 Task: Create a task  Implement load balancing for better resource allocation , assign it to team member softage.9@softage.net in the project TranceTech and update the status of the task to  Off Track , set the priority of the task to Medium.
Action: Mouse moved to (81, 445)
Screenshot: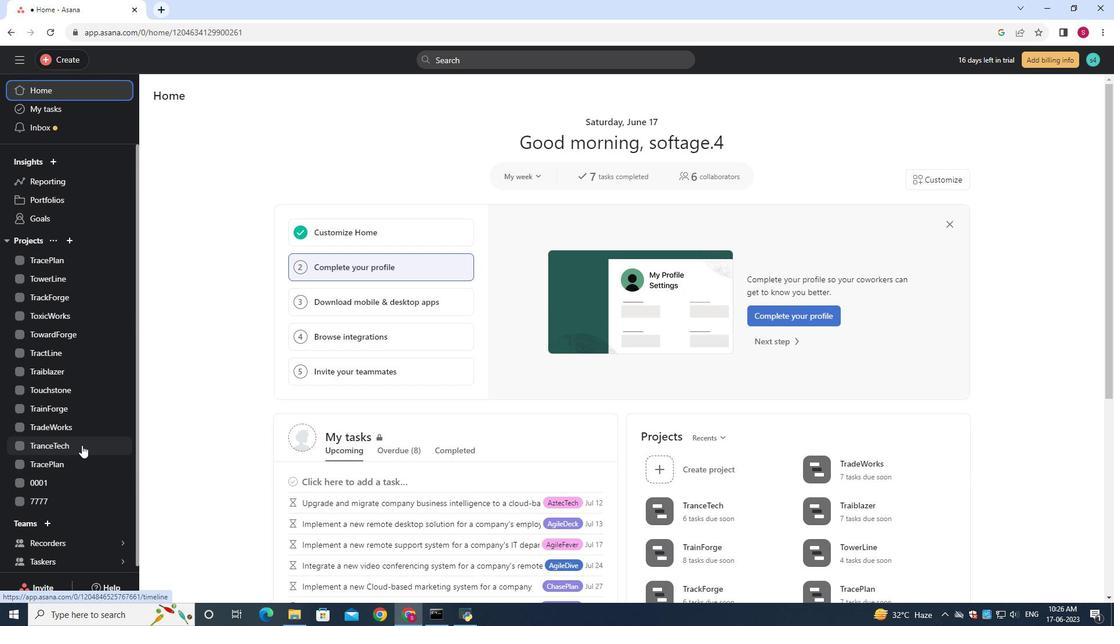 
Action: Mouse pressed left at (81, 445)
Screenshot: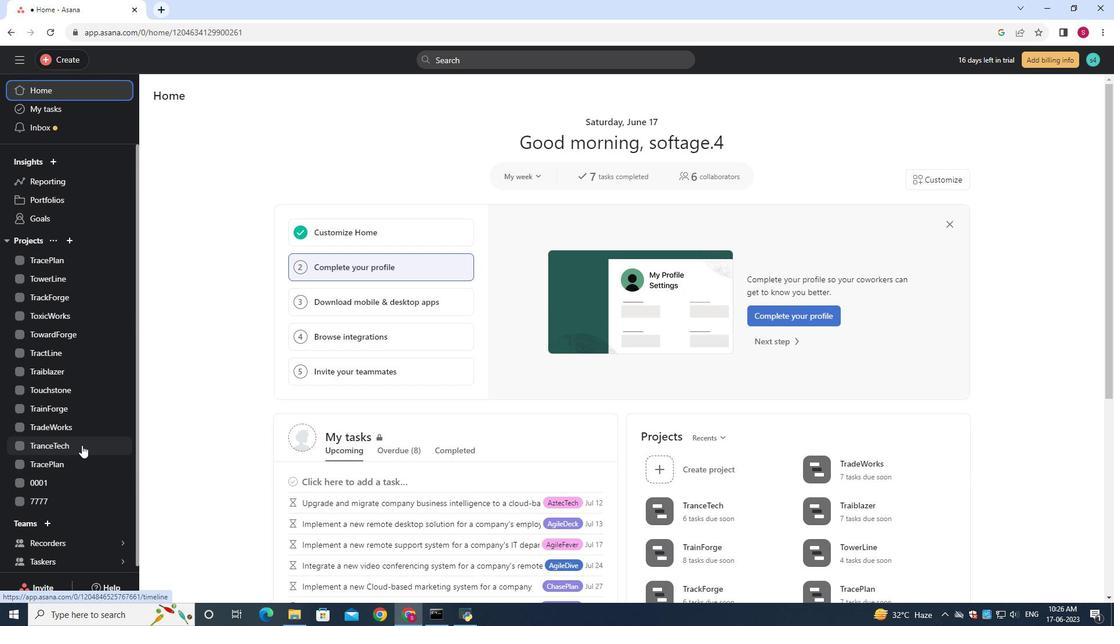 
Action: Mouse moved to (179, 148)
Screenshot: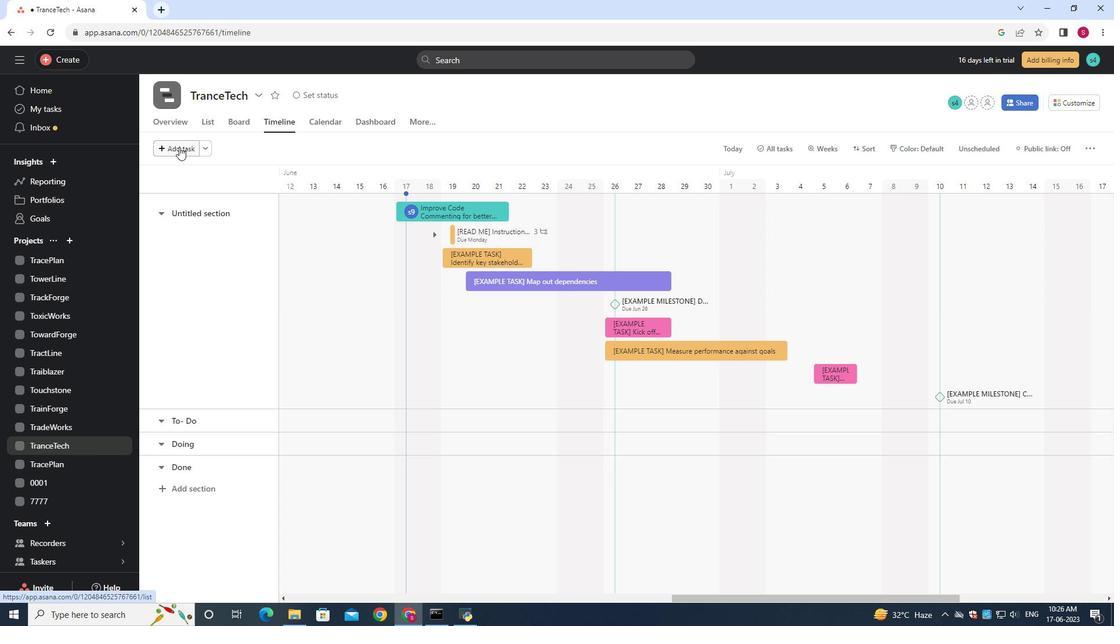 
Action: Mouse pressed left at (179, 147)
Screenshot: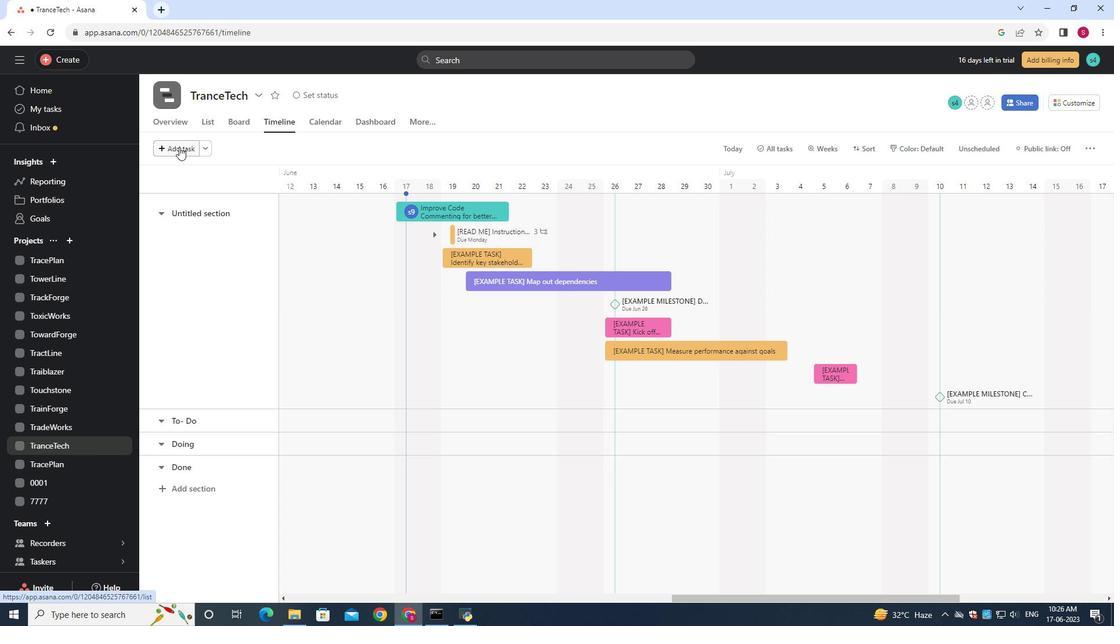 
Action: Mouse moved to (182, 146)
Screenshot: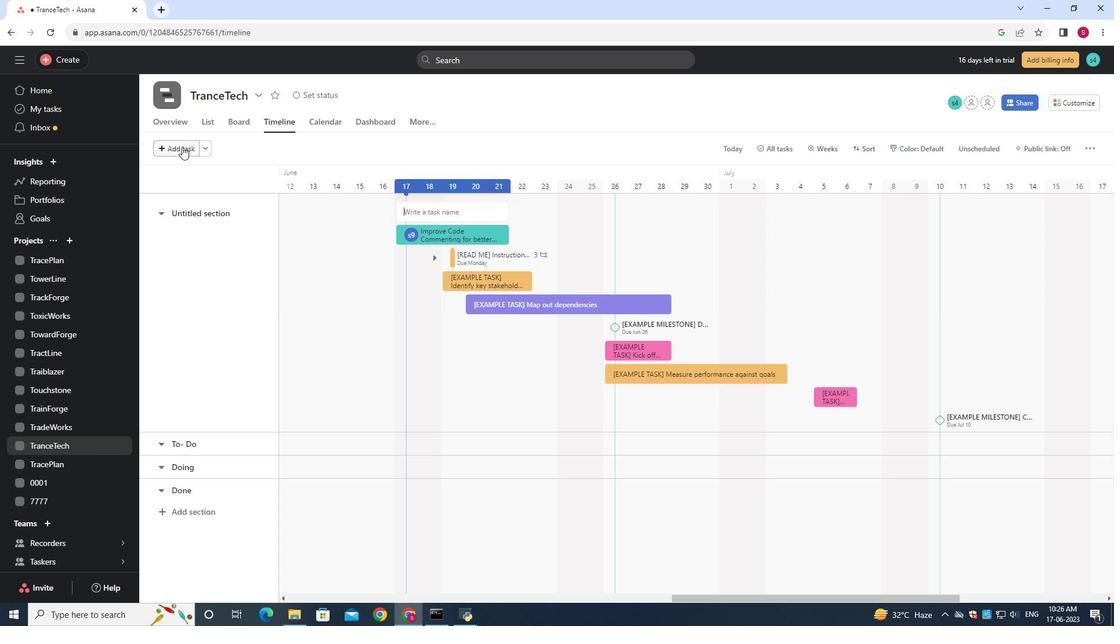 
Action: Key pressed <Key.shift>Implement<Key.space>load<Key.space>blancing<Key.space>for<Key.space>better<Key.space><Key.backspace><Key.backspace><Key.backspace><Key.backspace><Key.backspace><Key.backspace><Key.backspace><Key.backspace><Key.backspace><Key.backspace><Key.backspace><Key.backspace><Key.backspace><Key.backspace><Key.backspace><Key.backspace><Key.backspace><Key.backspace><Key.backspace>alancing<Key.space>for<Key.space>better<Key.space>recource<Key.space>co<Key.backspace><Key.backspace><Key.backspace><Key.backspace><Key.backspace>ce<Key.space>allocation<Key.space>
Screenshot: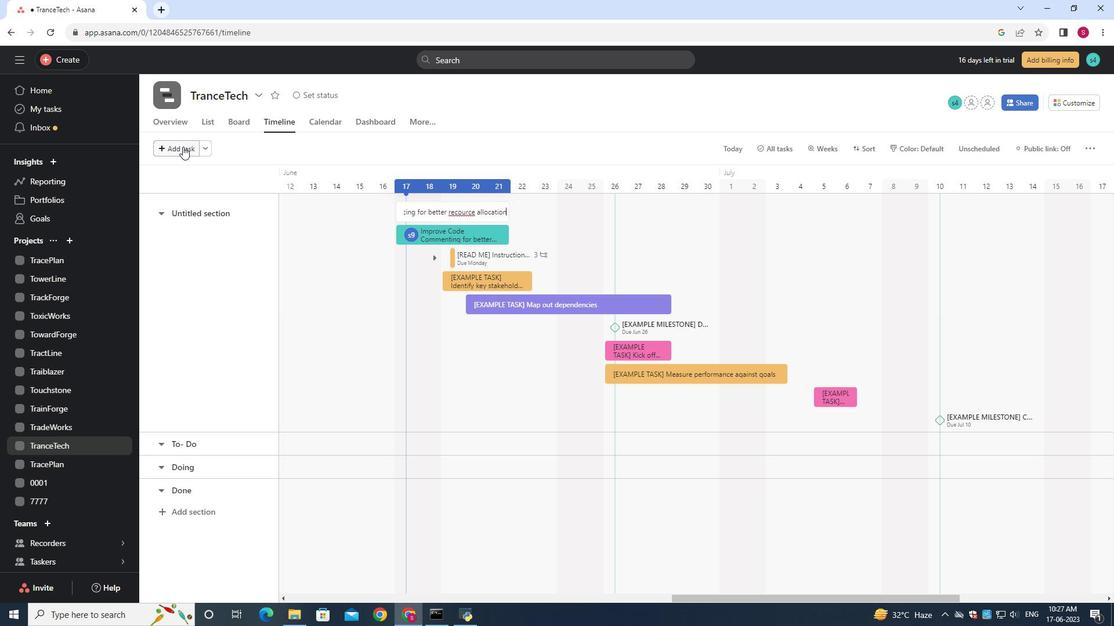 
Action: Mouse moved to (467, 214)
Screenshot: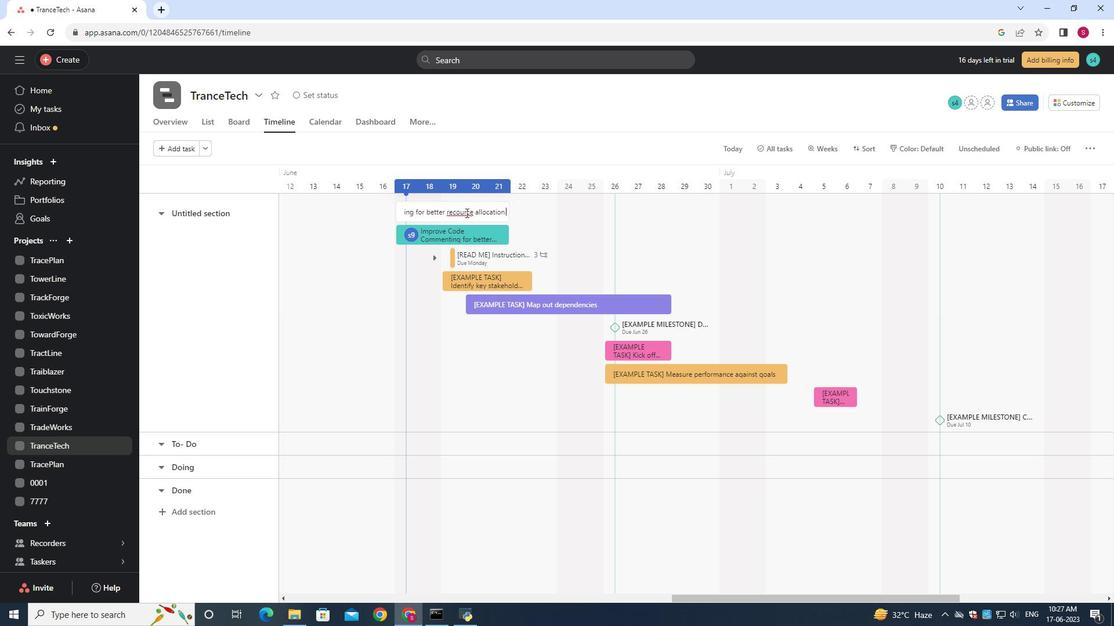 
Action: Mouse pressed left at (467, 214)
Screenshot: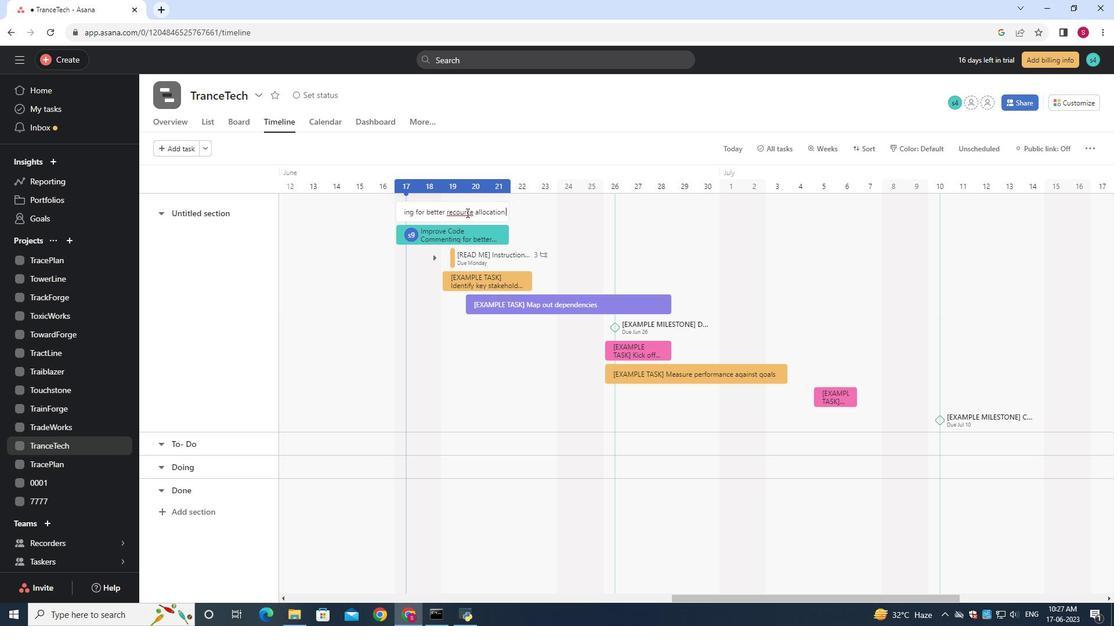 
Action: Mouse moved to (833, 212)
Screenshot: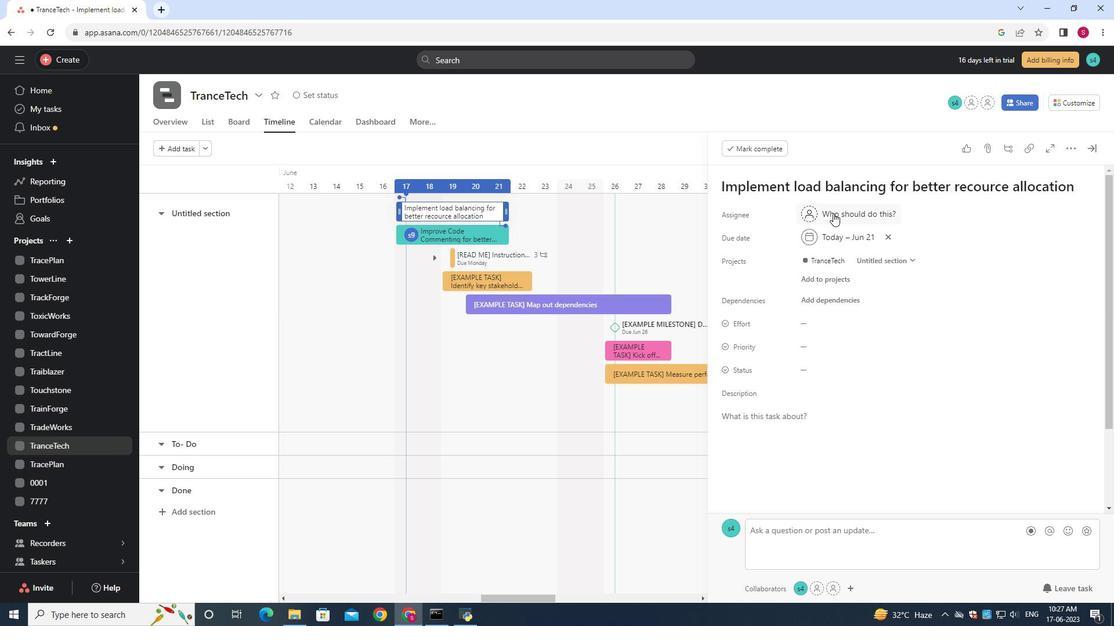 
Action: Mouse pressed left at (833, 212)
Screenshot: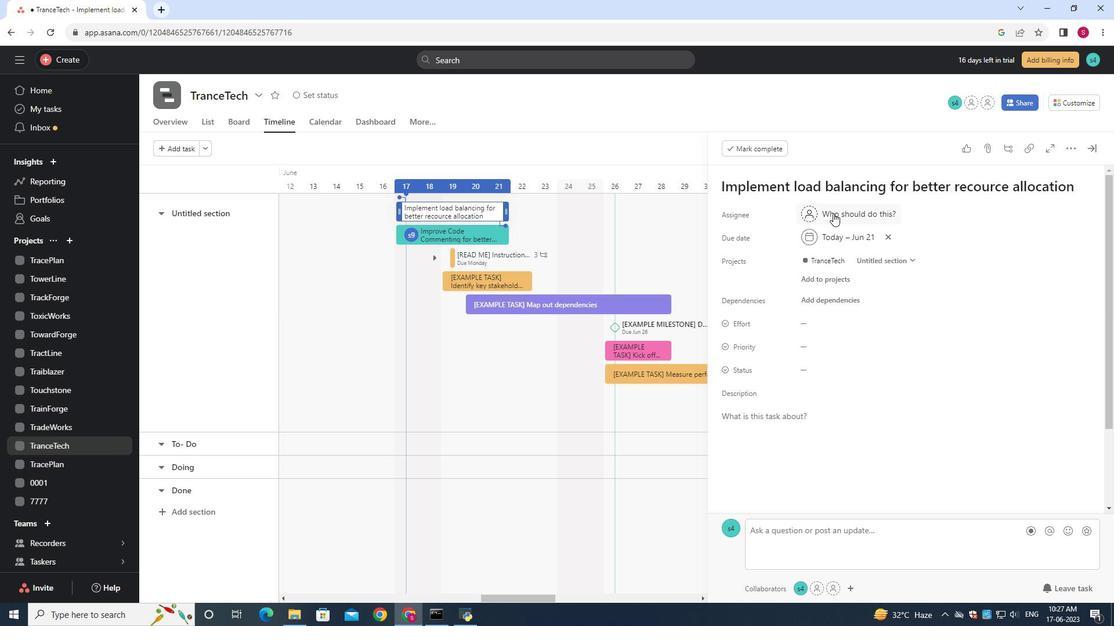 
Action: Key pressed softage.9<Key.shift>@sof
Screenshot: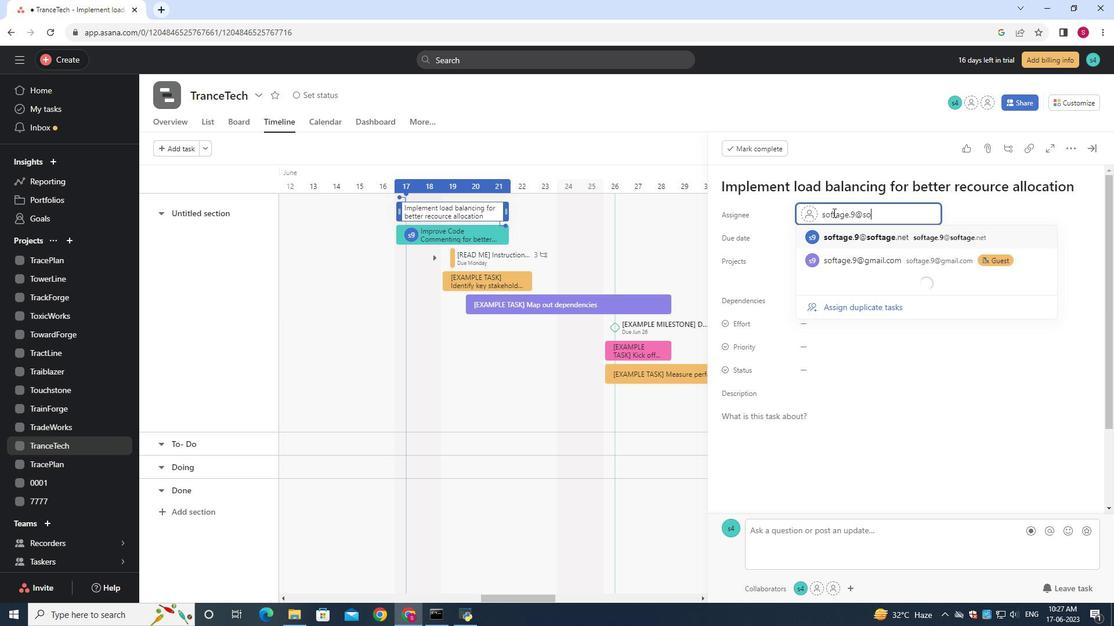 
Action: Mouse moved to (856, 234)
Screenshot: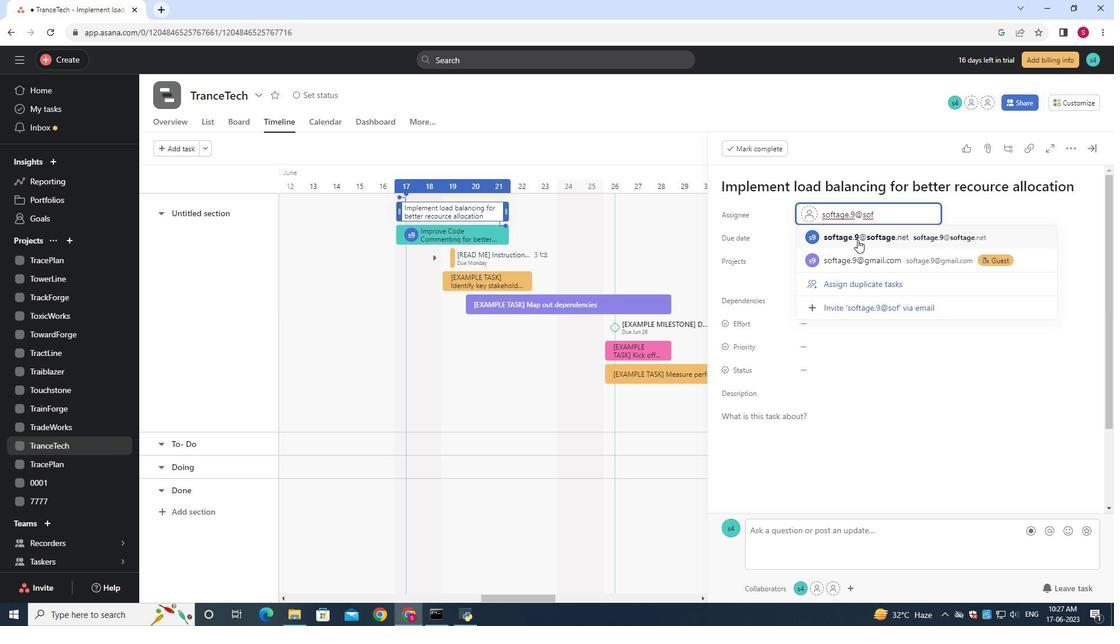 
Action: Key pressed a<Key.backspace>tage.net
Screenshot: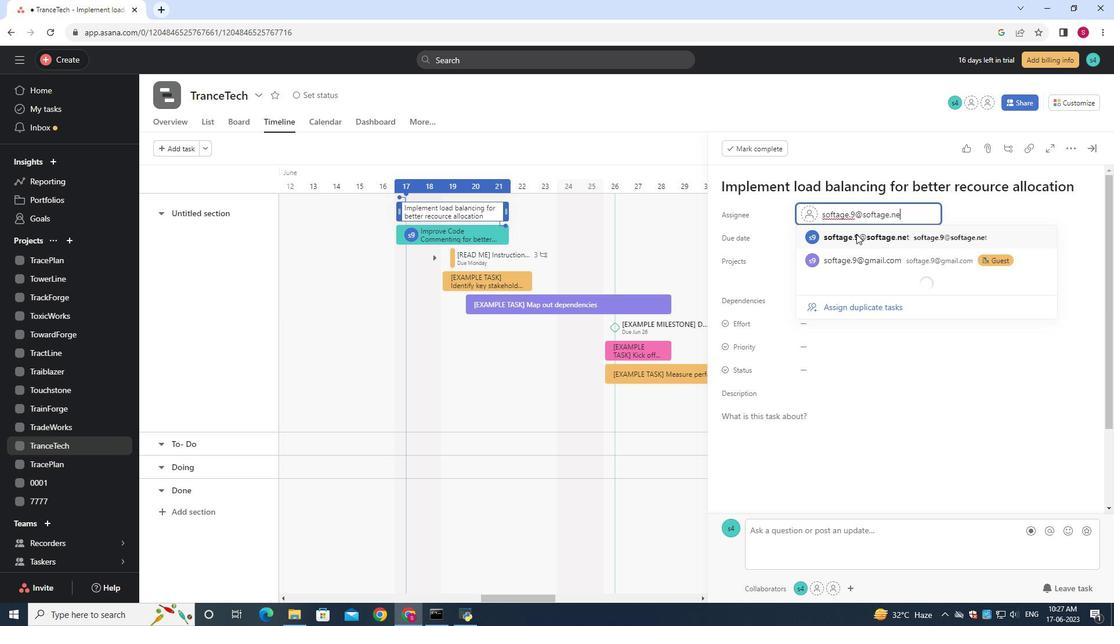
Action: Mouse moved to (875, 242)
Screenshot: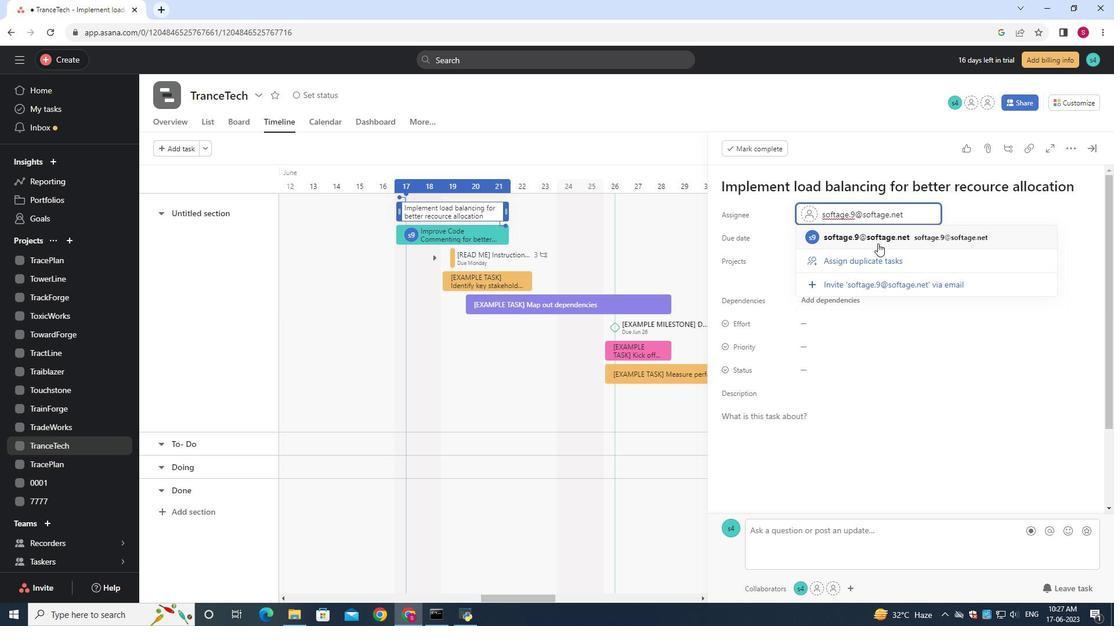 
Action: Mouse pressed left at (875, 242)
Screenshot: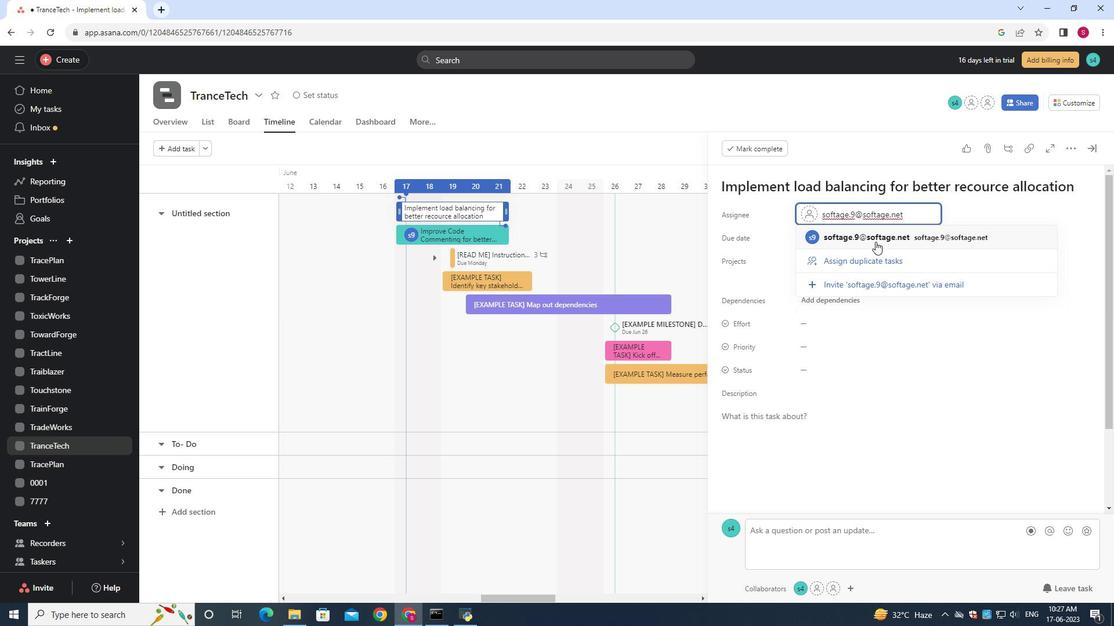 
Action: Mouse moved to (807, 373)
Screenshot: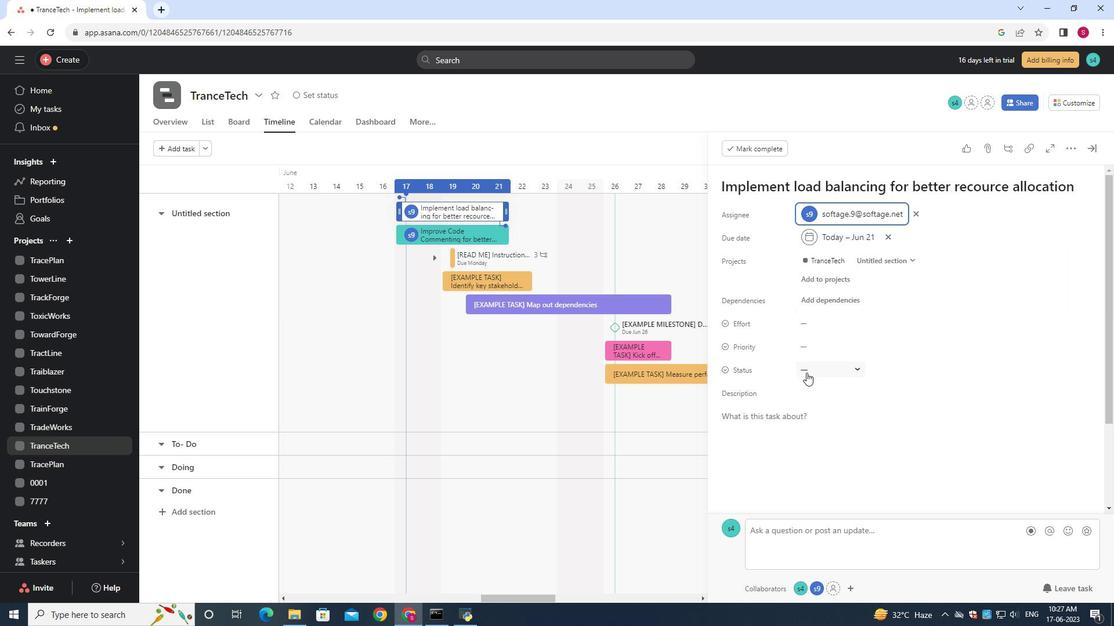 
Action: Mouse pressed left at (807, 373)
Screenshot: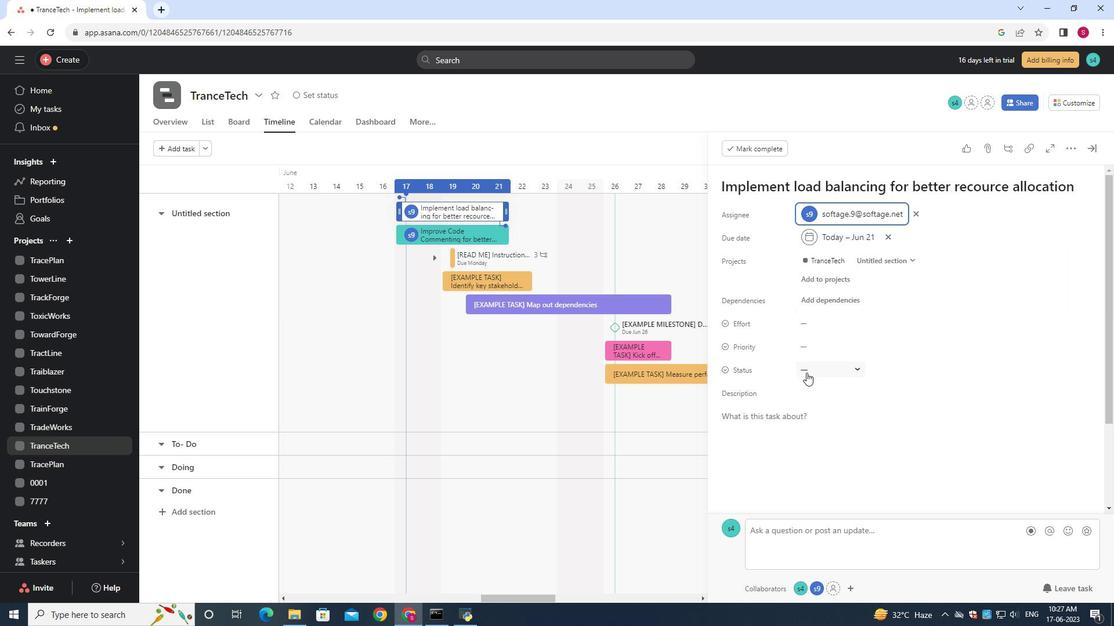 
Action: Mouse moved to (835, 453)
Screenshot: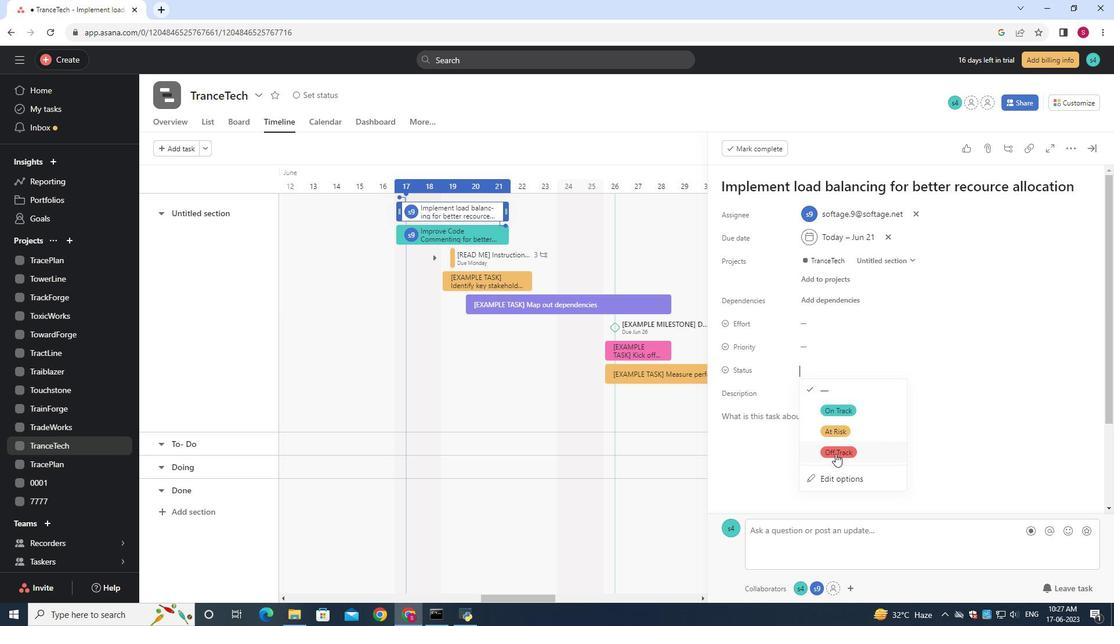 
Action: Mouse pressed left at (835, 453)
Screenshot: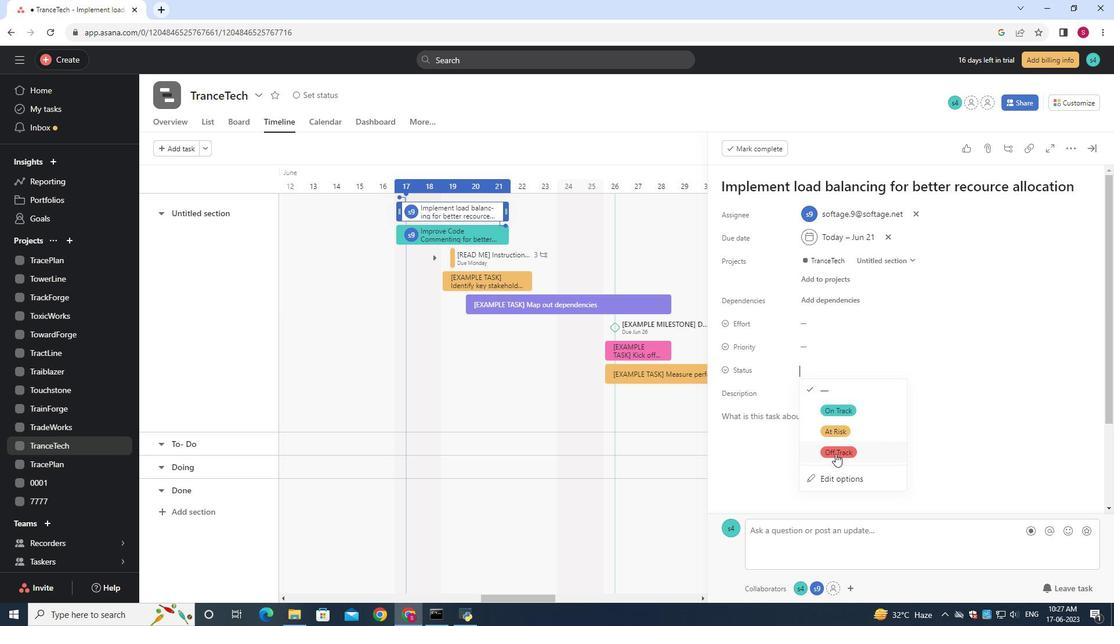 
Action: Mouse moved to (825, 340)
Screenshot: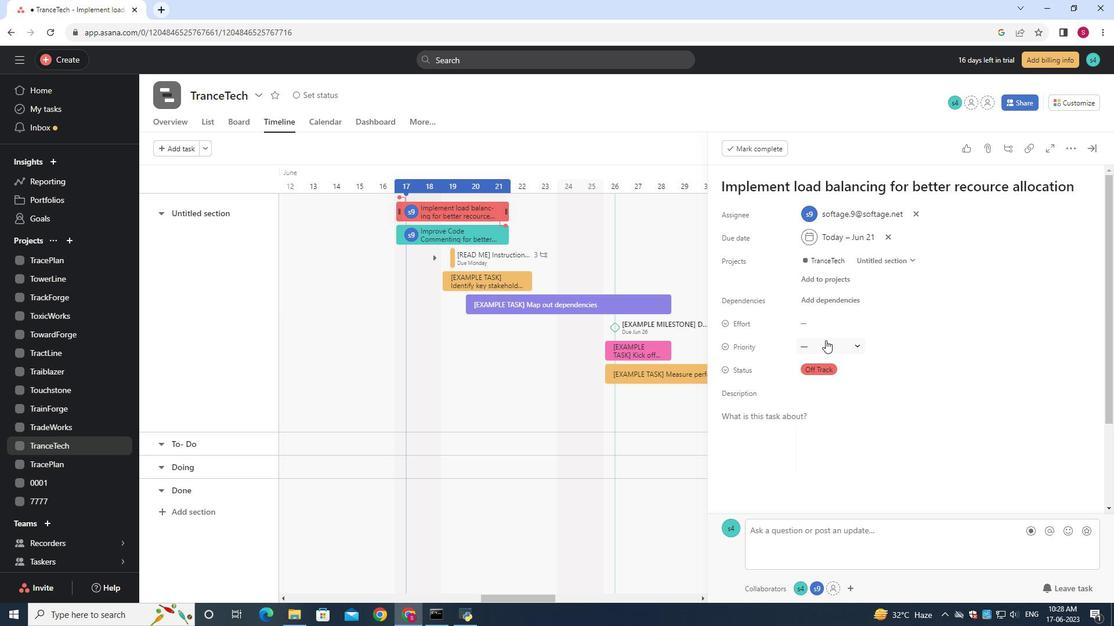 
Action: Mouse pressed left at (825, 340)
Screenshot: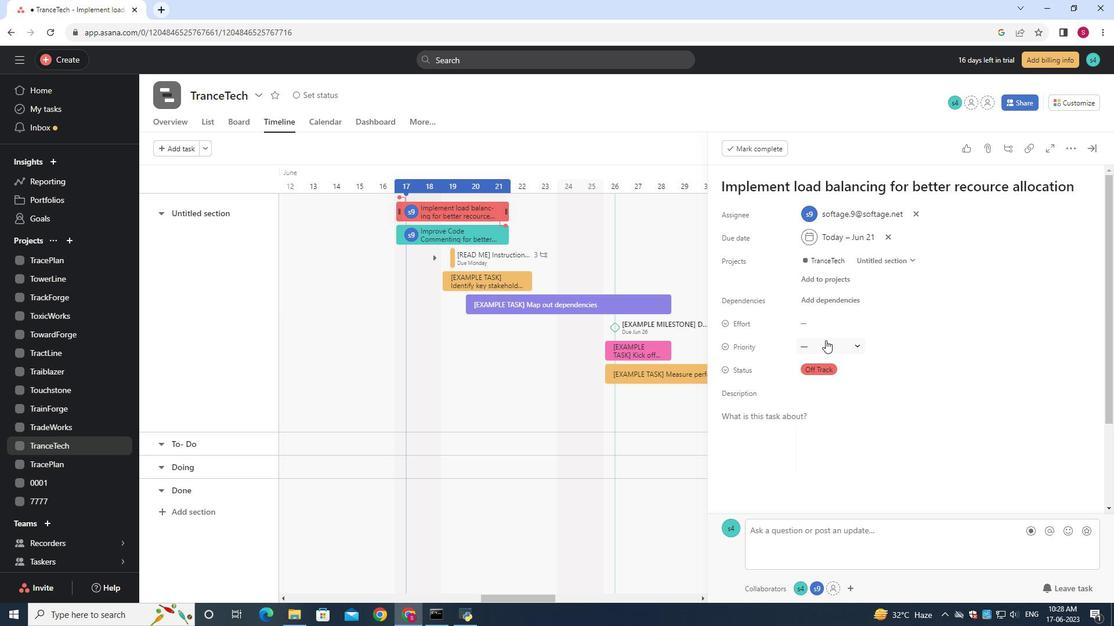 
Action: Mouse moved to (840, 405)
Screenshot: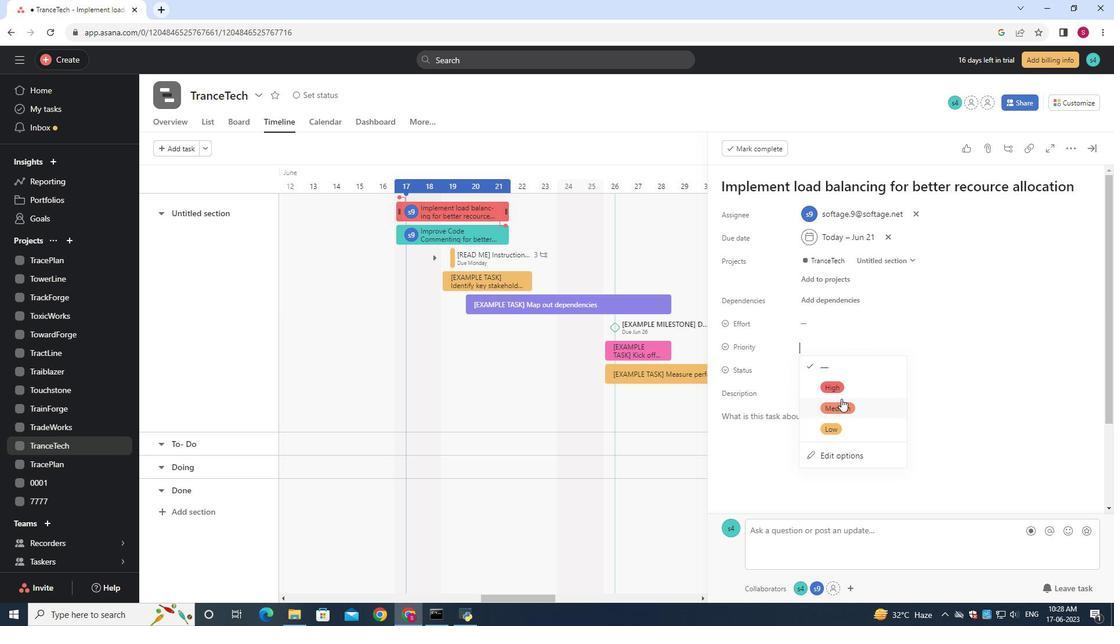 
Action: Mouse pressed left at (840, 405)
Screenshot: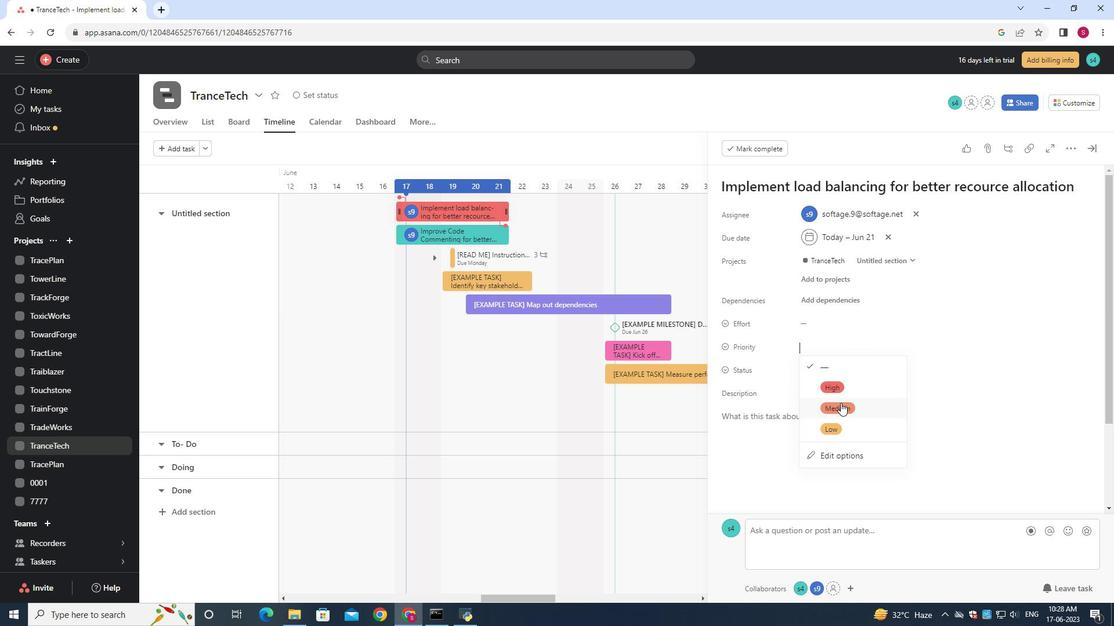 
Action: Mouse moved to (822, 332)
Screenshot: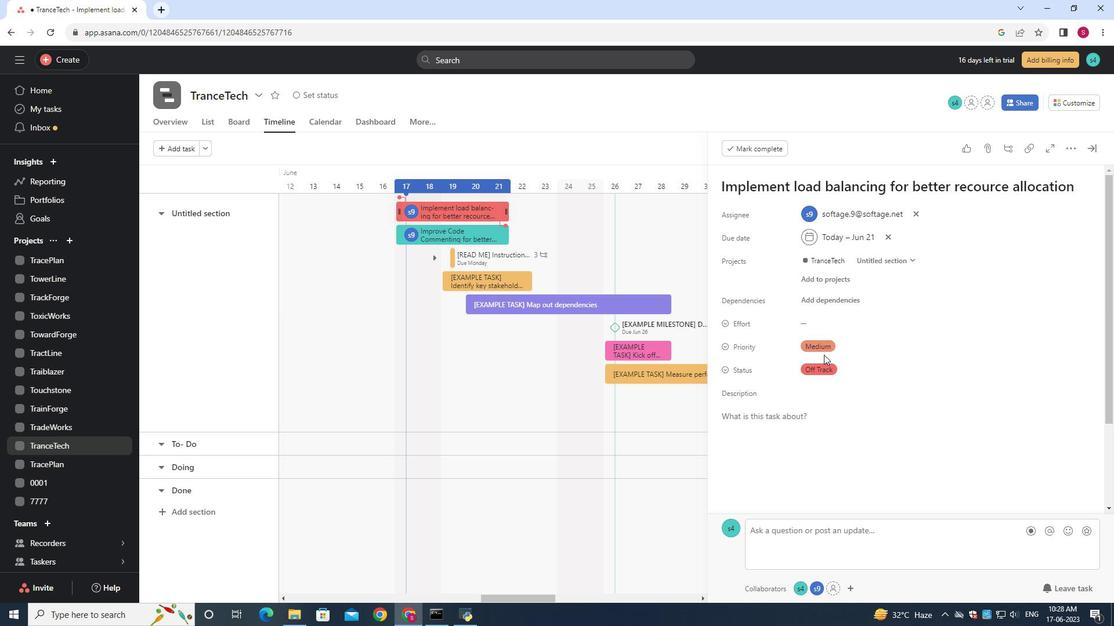 
